 Task: In the  document compendium. Add the mentioned hyperlink after second sentence in main content 'www.wikipedia.org' Insert the picture of  'Dubai' with name   Dubai.png  Change shape height to 3.3
Action: Mouse moved to (110, 148)
Screenshot: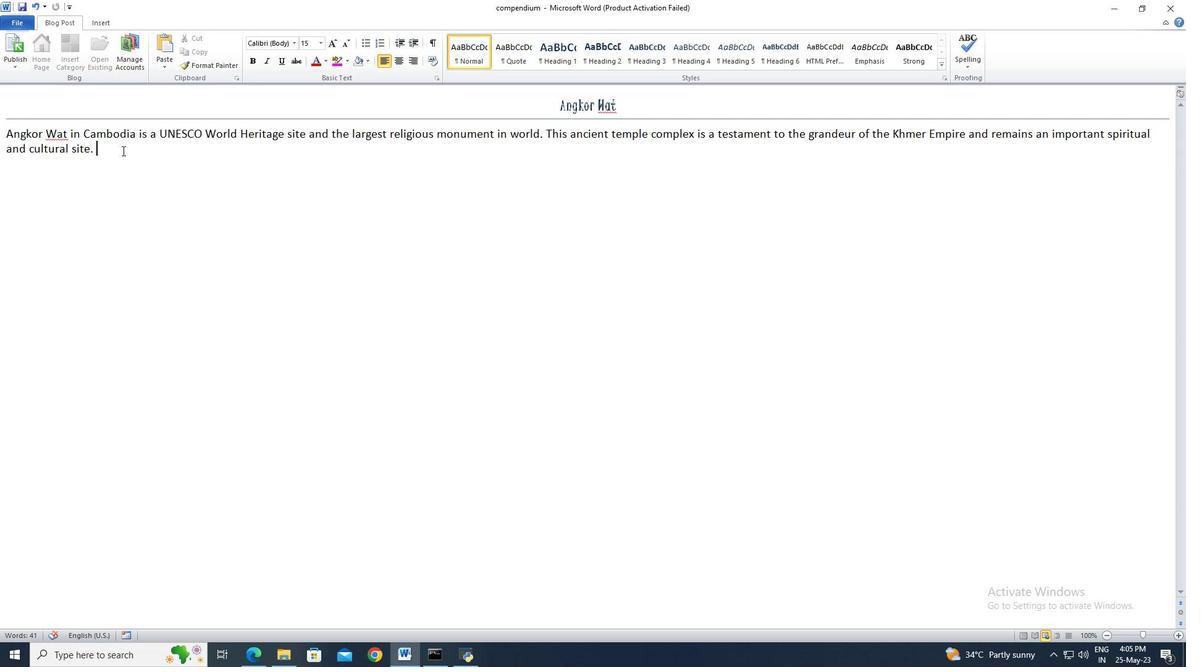 
Action: Mouse pressed left at (110, 148)
Screenshot: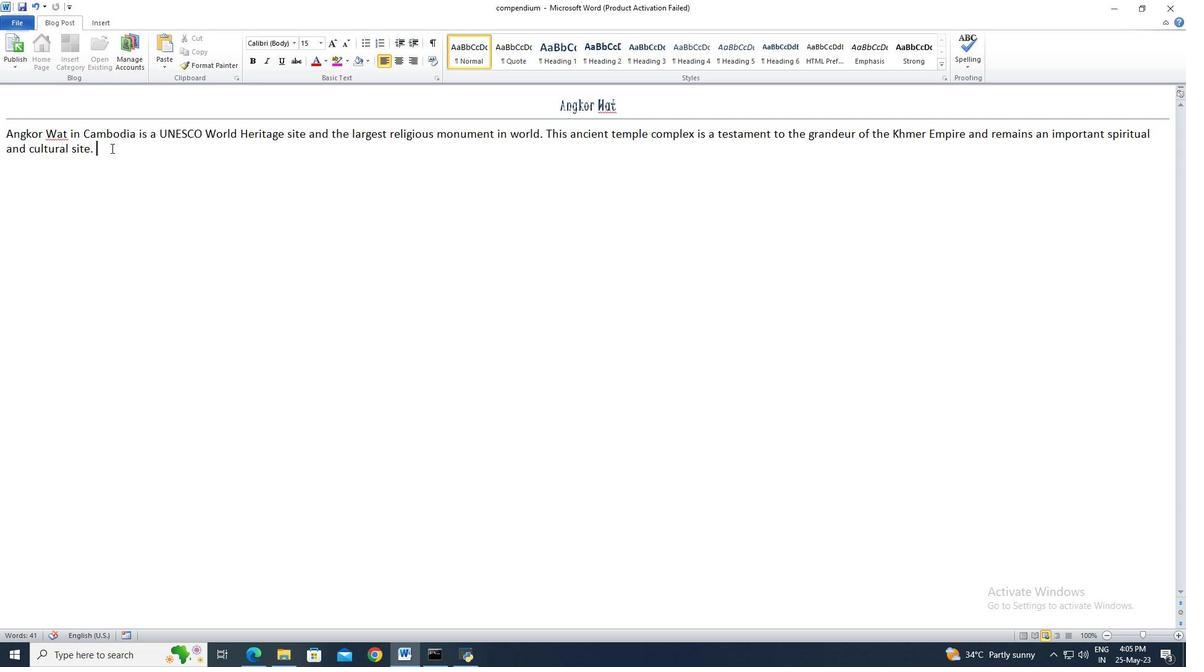 
Action: Mouse moved to (97, 143)
Screenshot: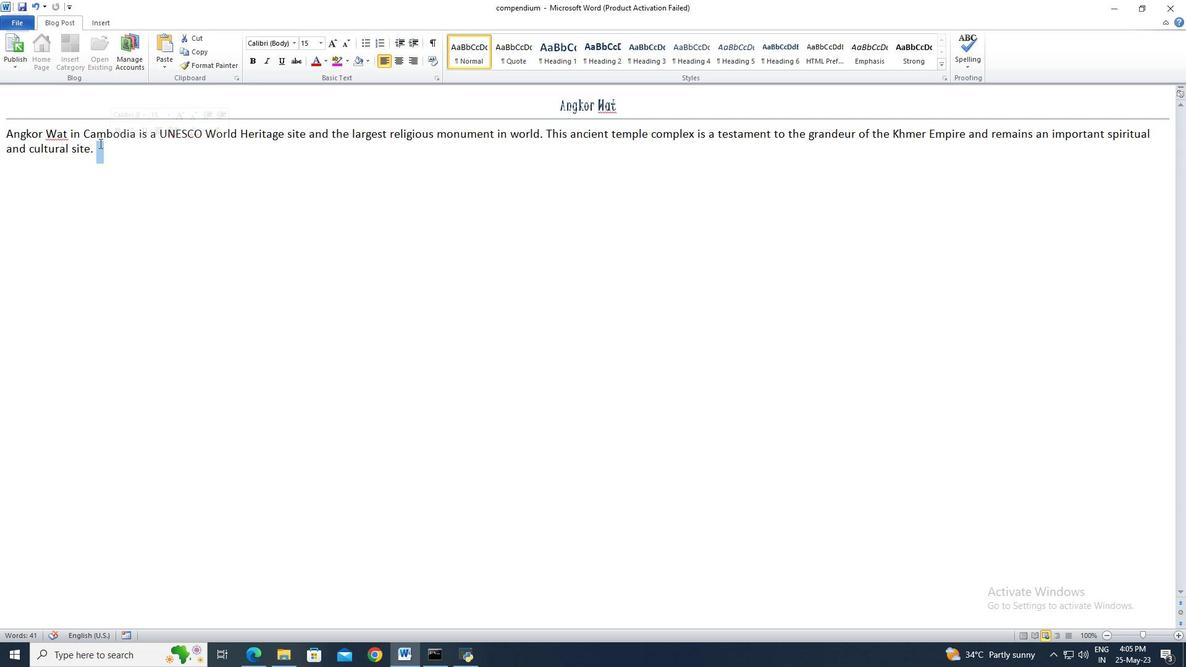 
Action: Mouse pressed left at (97, 143)
Screenshot: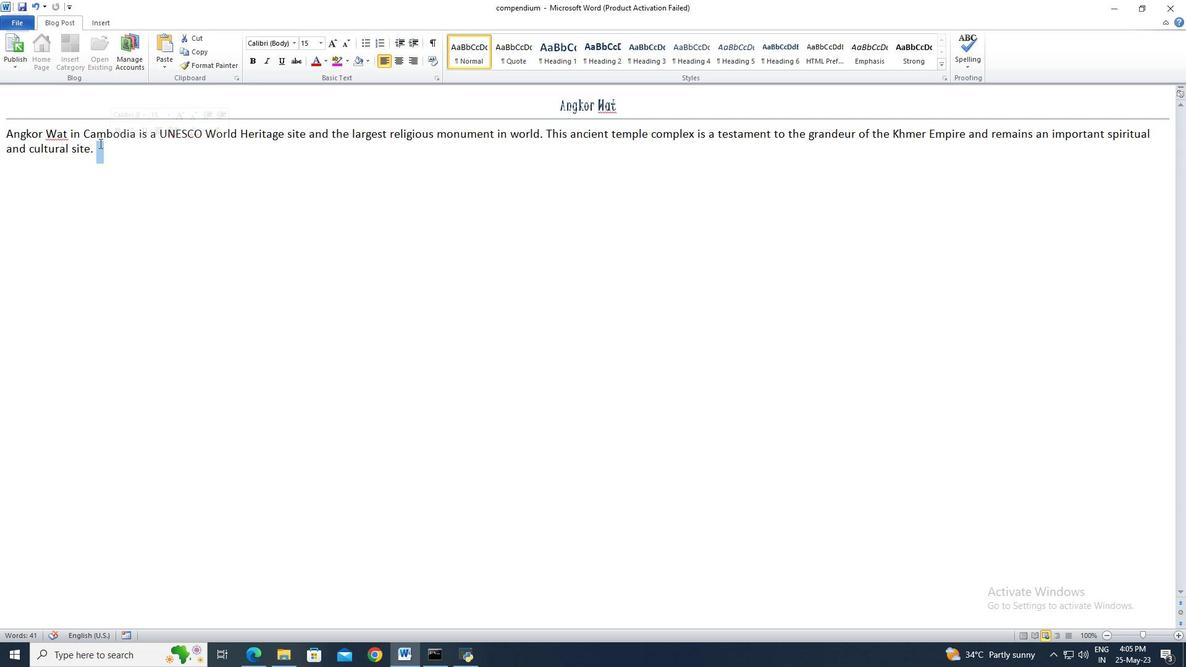 
Action: Mouse moved to (100, 18)
Screenshot: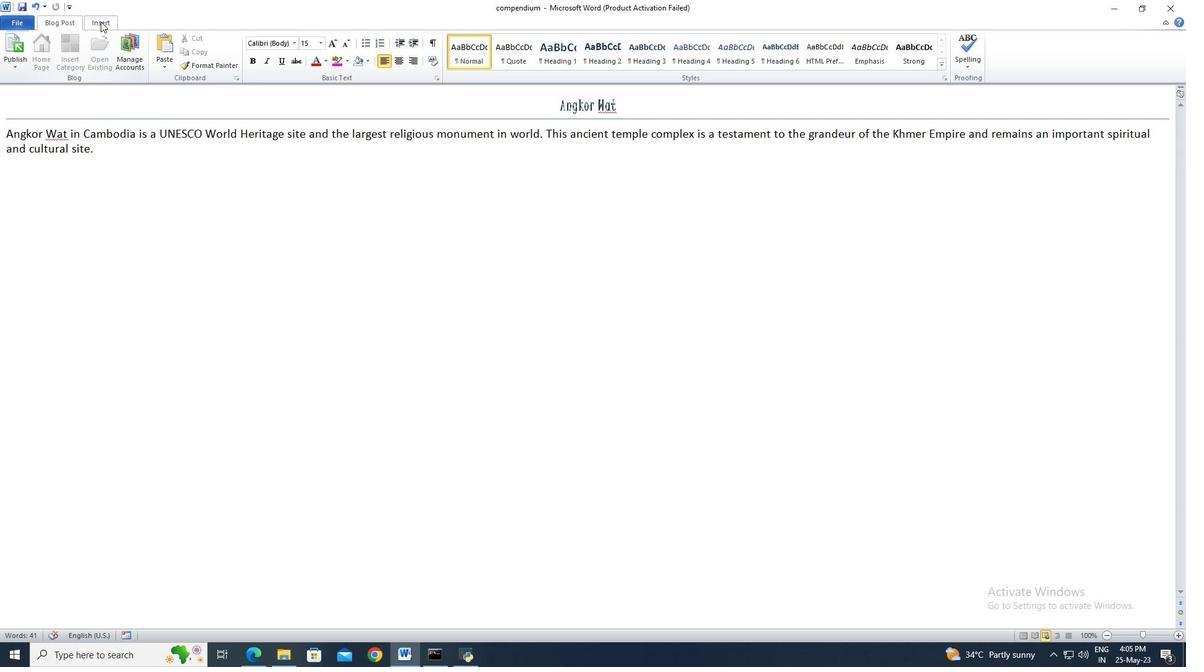 
Action: Mouse pressed left at (100, 18)
Screenshot: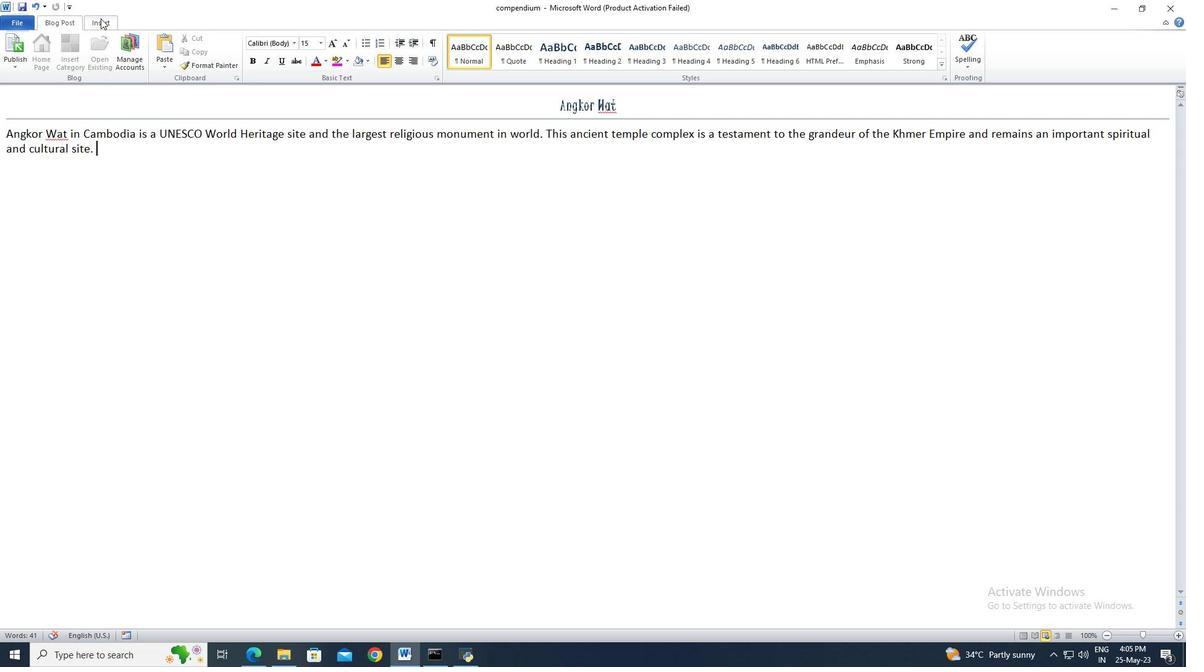 
Action: Mouse moved to (224, 53)
Screenshot: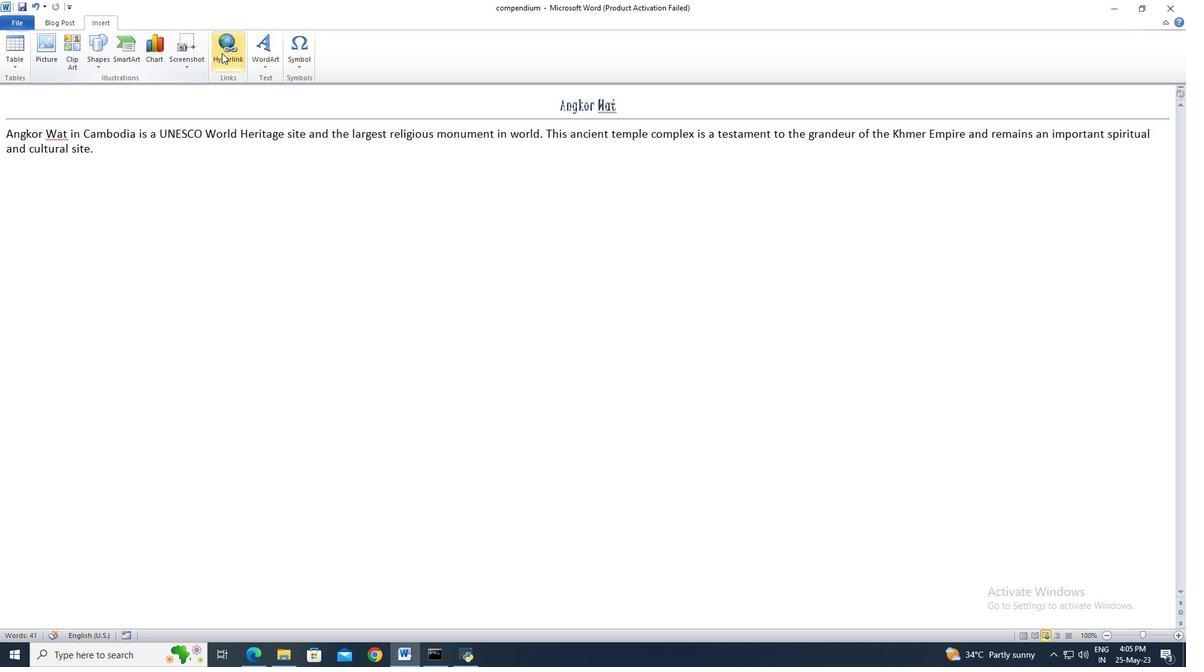 
Action: Mouse pressed left at (224, 53)
Screenshot: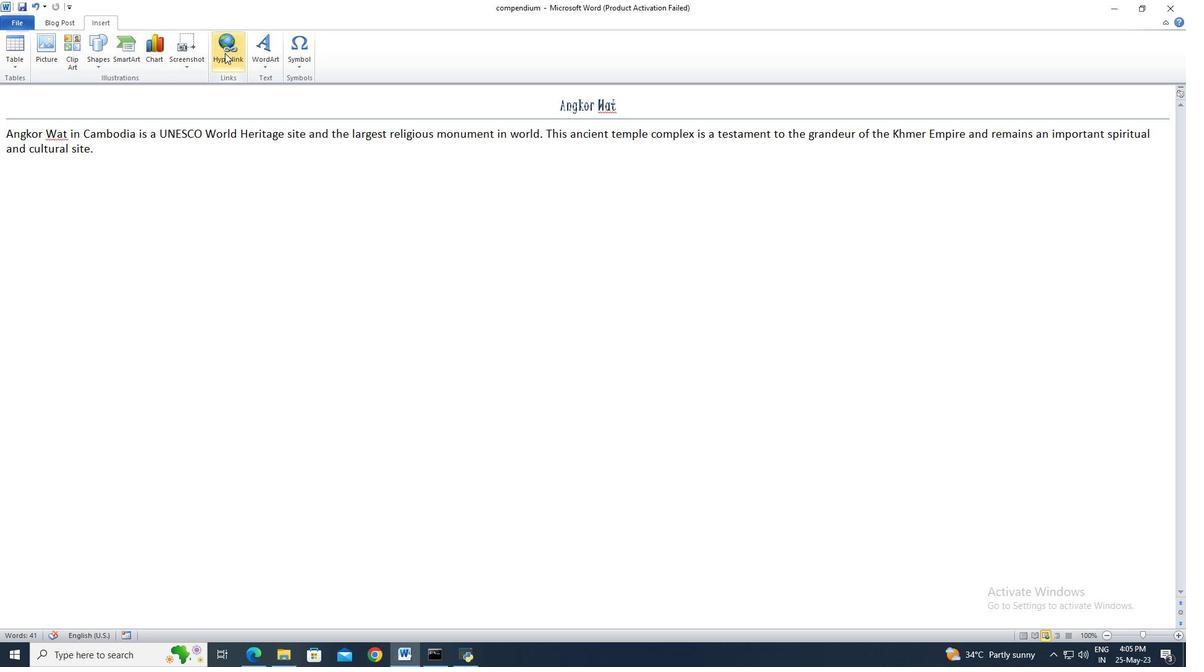 
Action: Mouse moved to (506, 383)
Screenshot: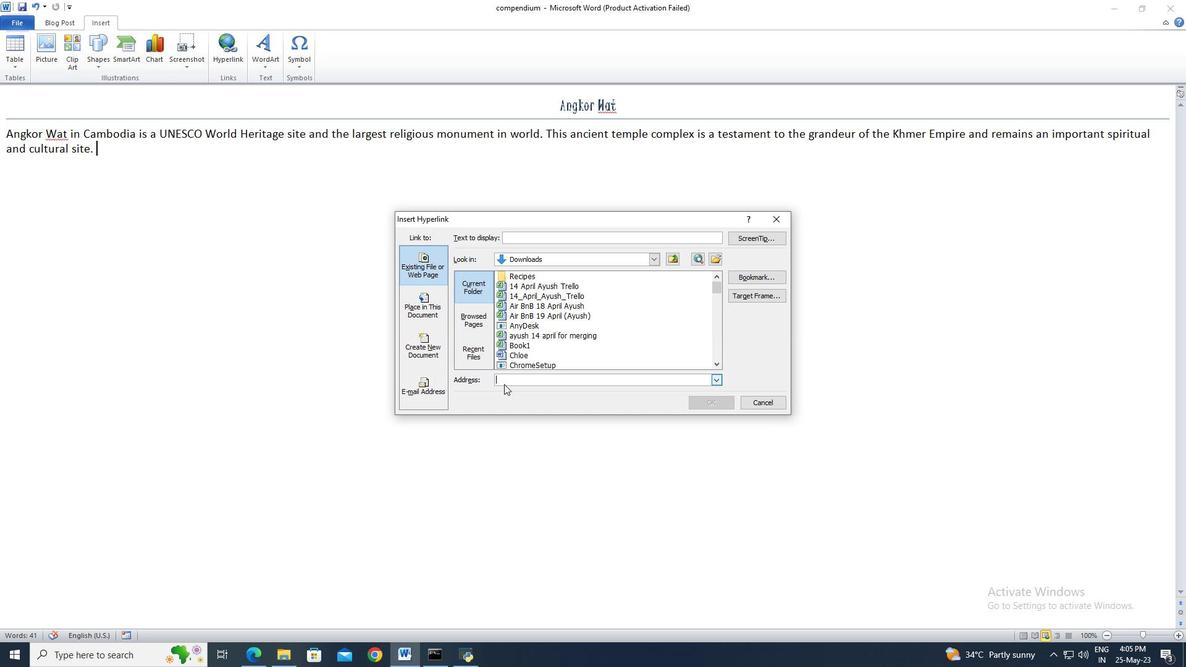 
Action: Mouse pressed left at (506, 383)
Screenshot: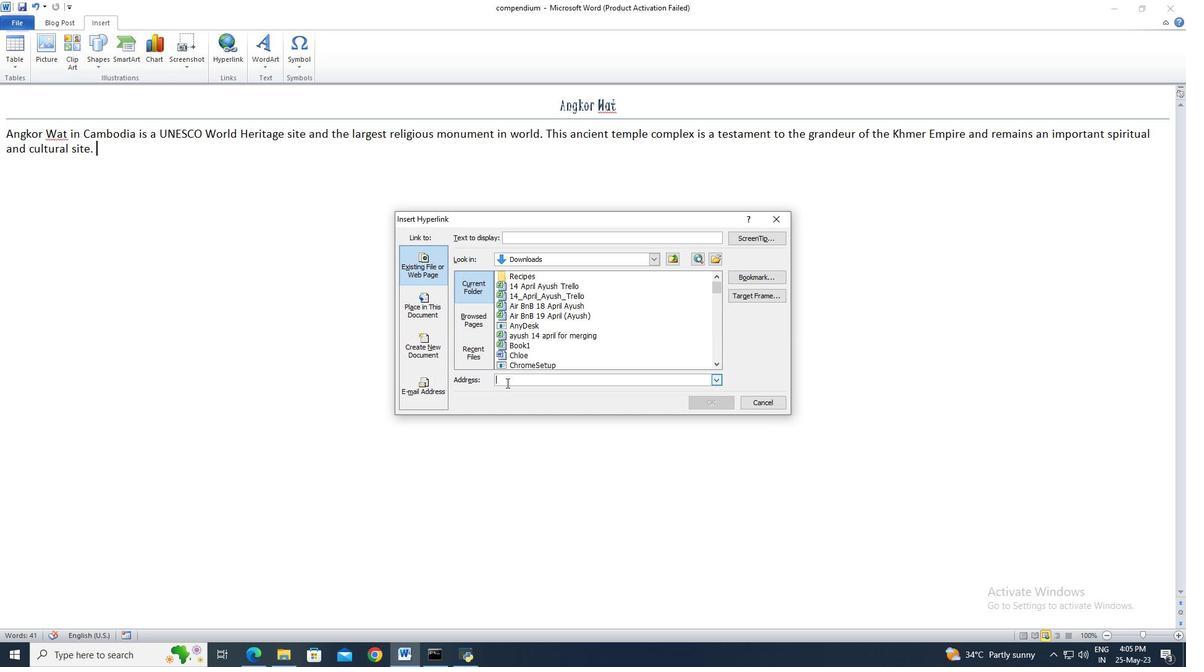 
Action: Key pressed www.wikipedia.org
Screenshot: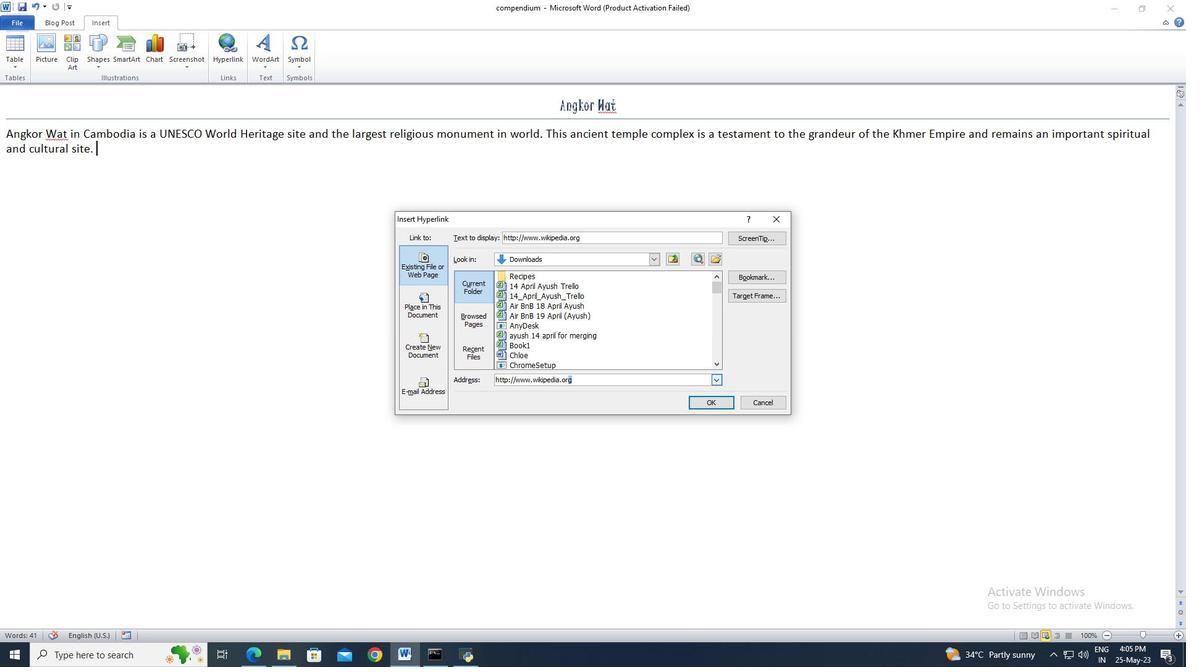 
Action: Mouse moved to (703, 407)
Screenshot: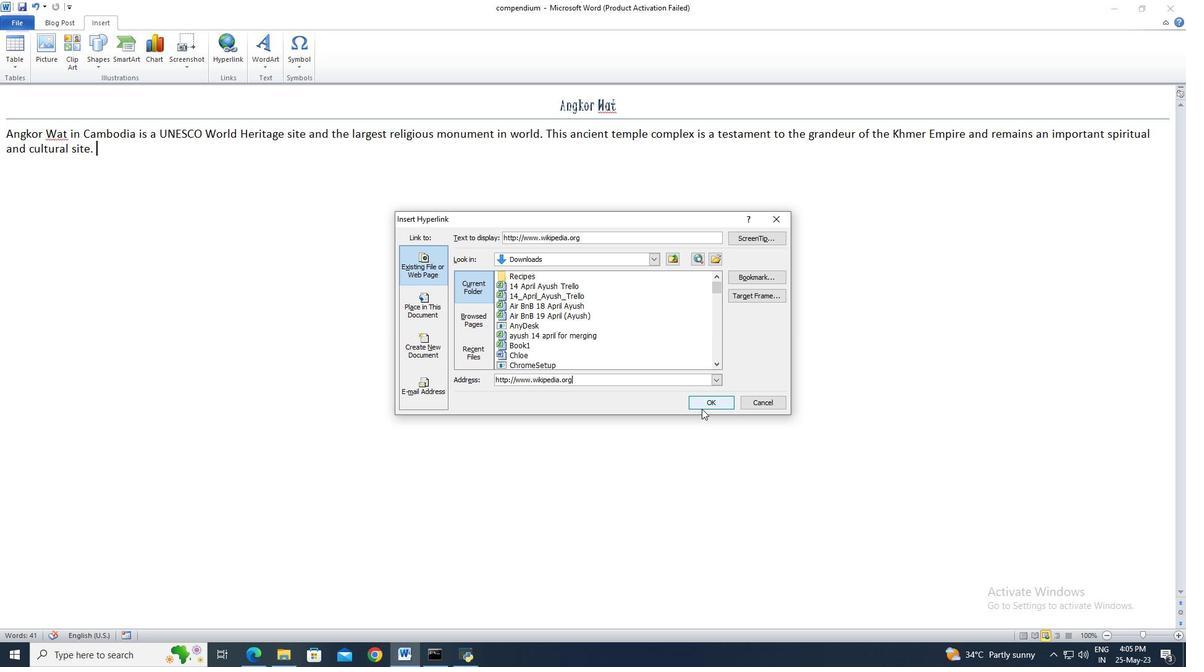 
Action: Mouse pressed left at (703, 407)
Screenshot: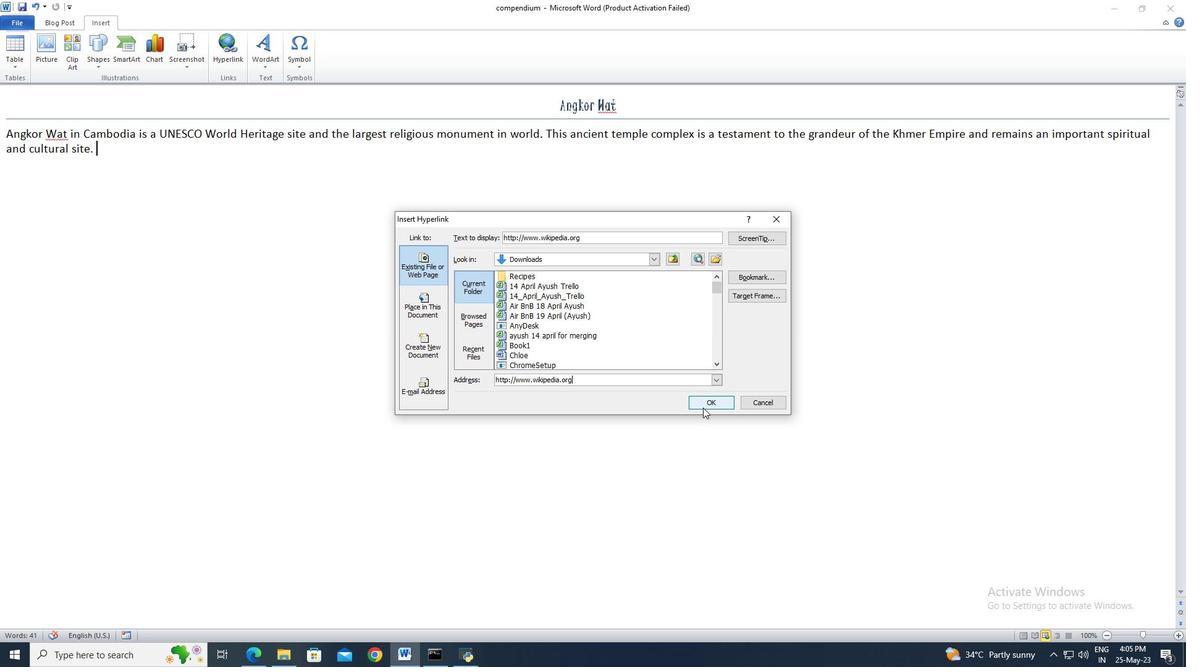 
Action: Key pressed <Key.enter>
Screenshot: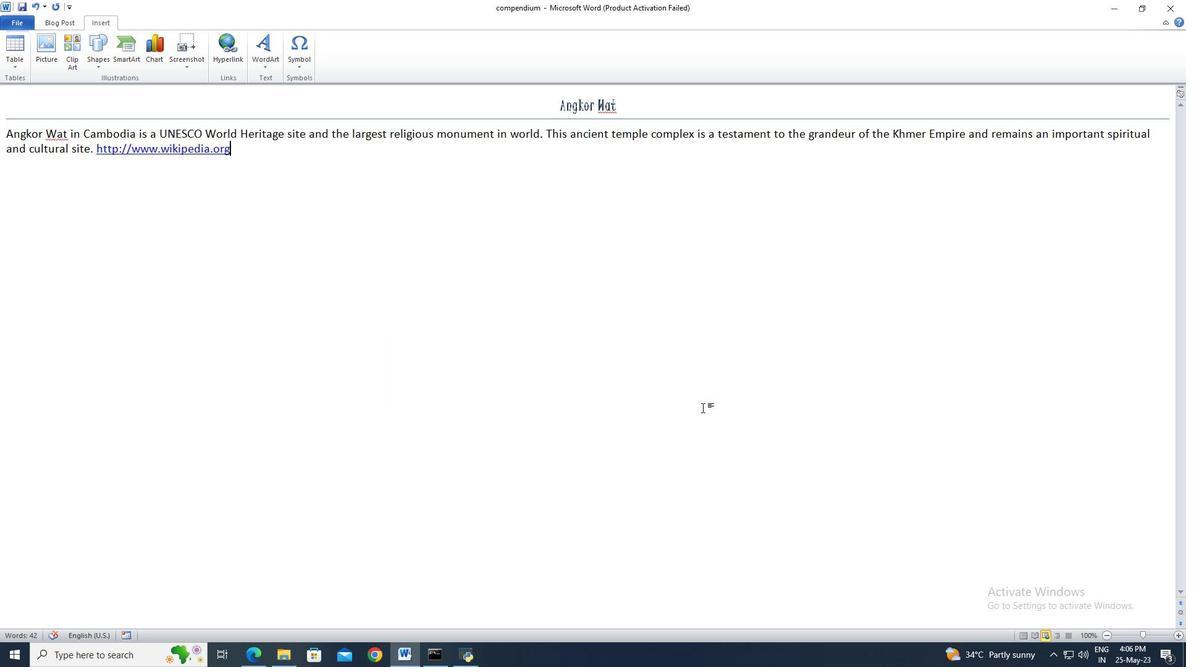 
Action: Mouse moved to (57, 54)
Screenshot: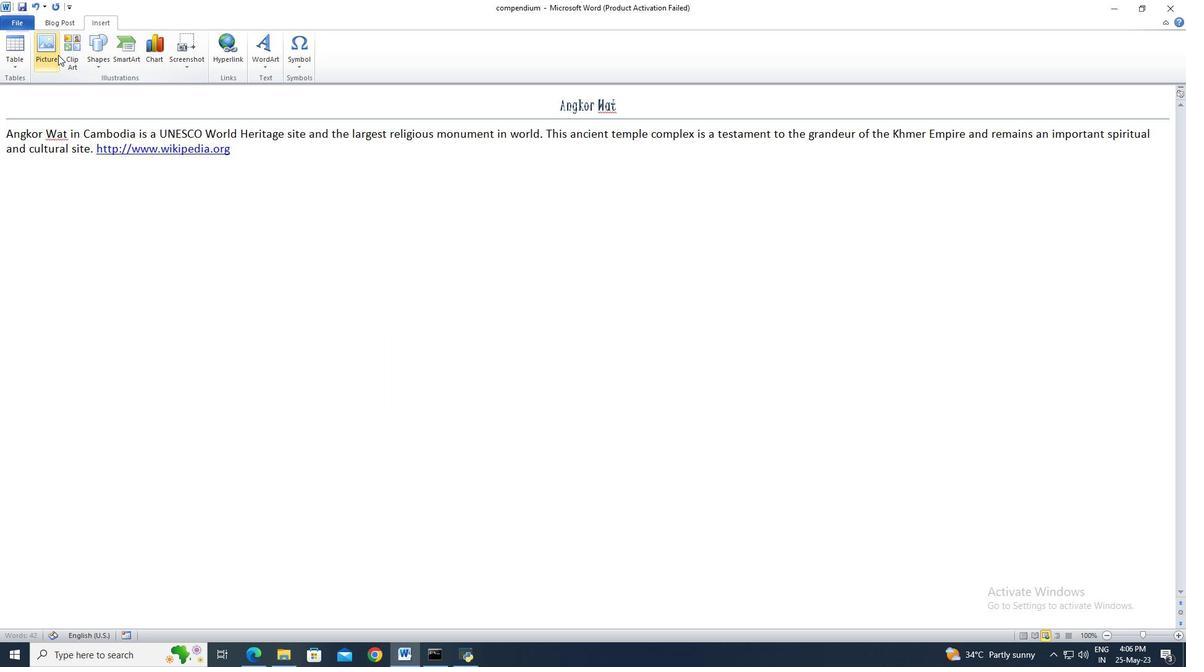 
Action: Mouse pressed left at (57, 54)
Screenshot: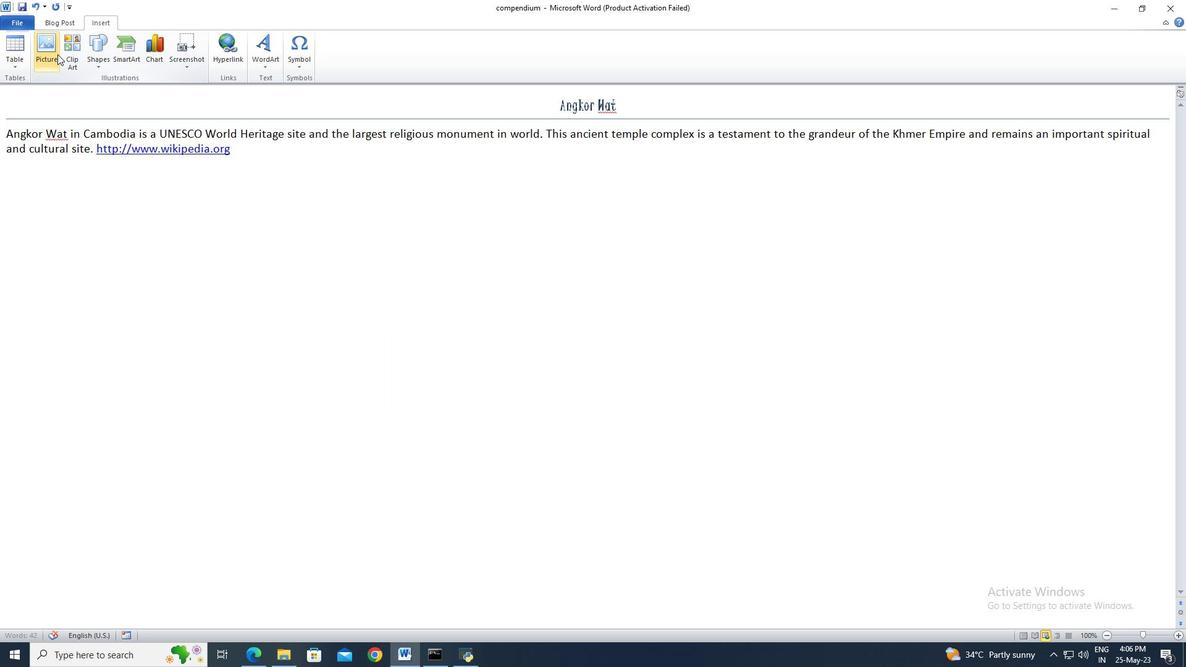 
Action: Mouse moved to (136, 108)
Screenshot: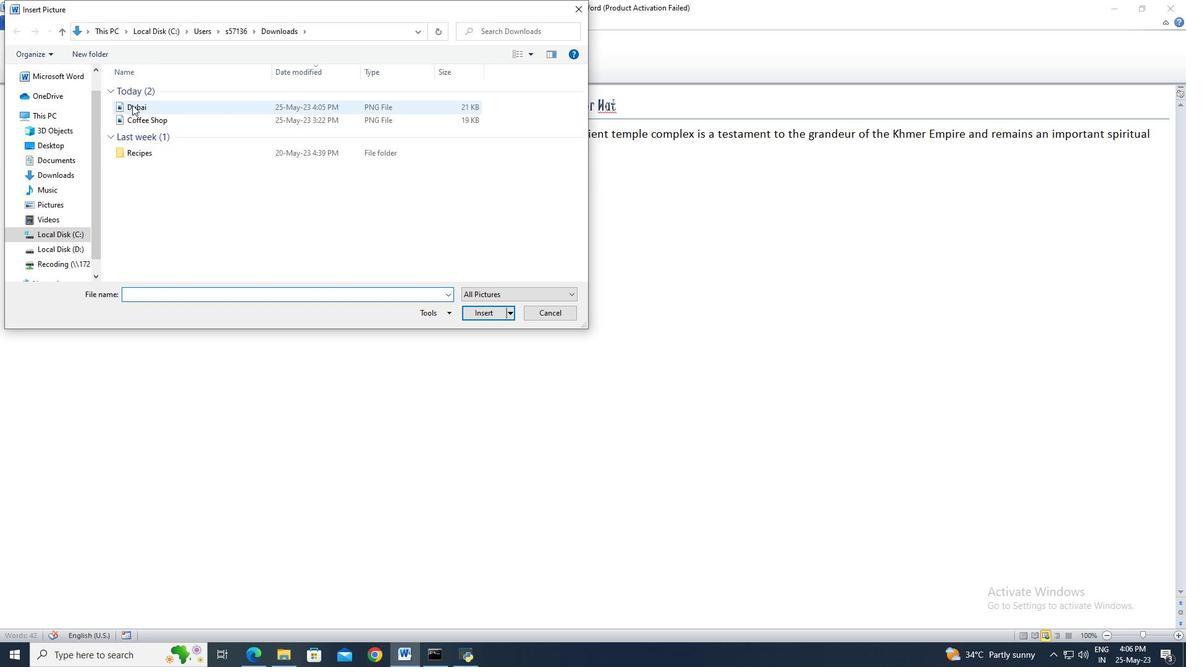 
Action: Mouse pressed left at (136, 108)
Screenshot: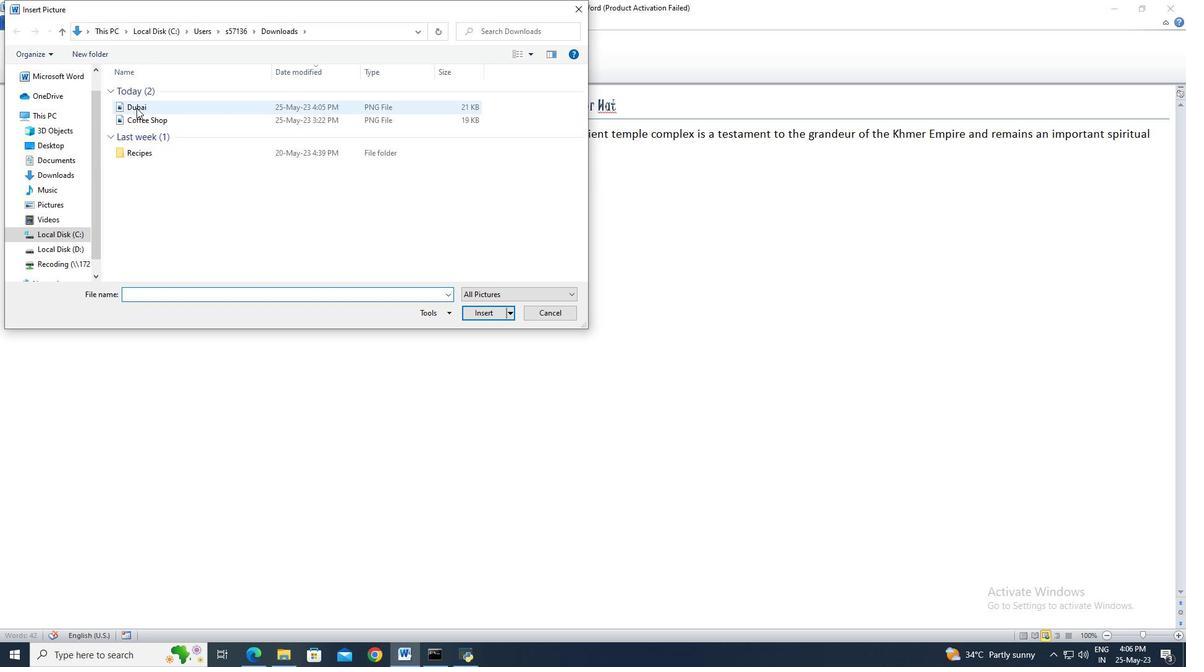 
Action: Mouse moved to (484, 318)
Screenshot: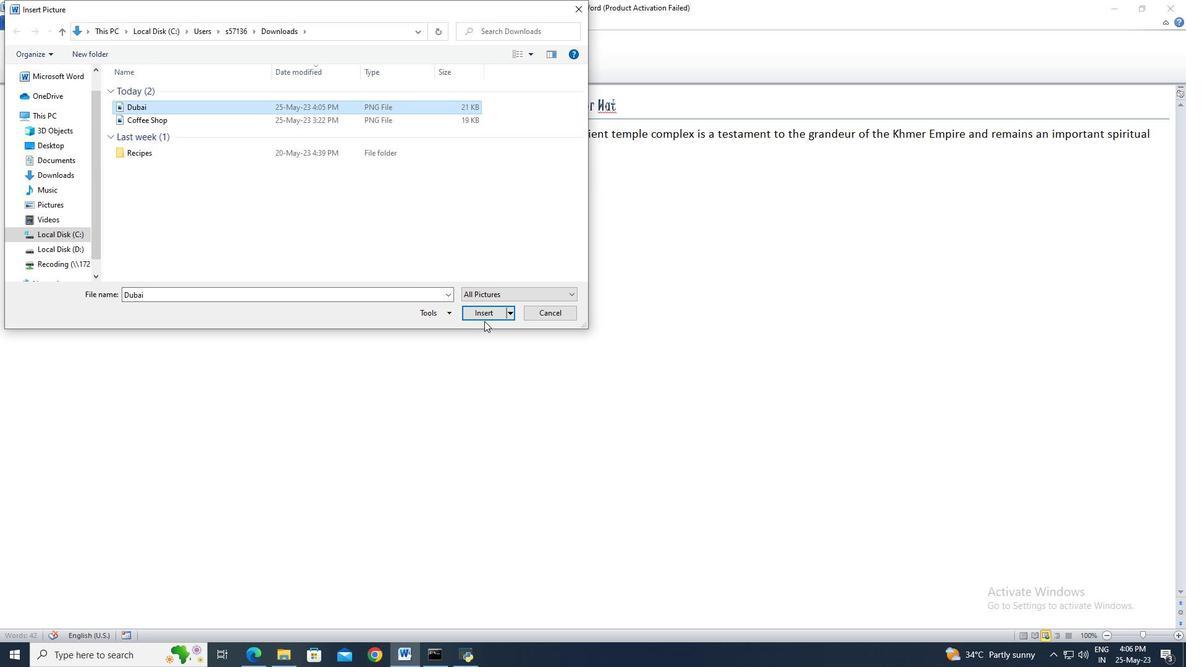 
Action: Mouse pressed left at (484, 318)
Screenshot: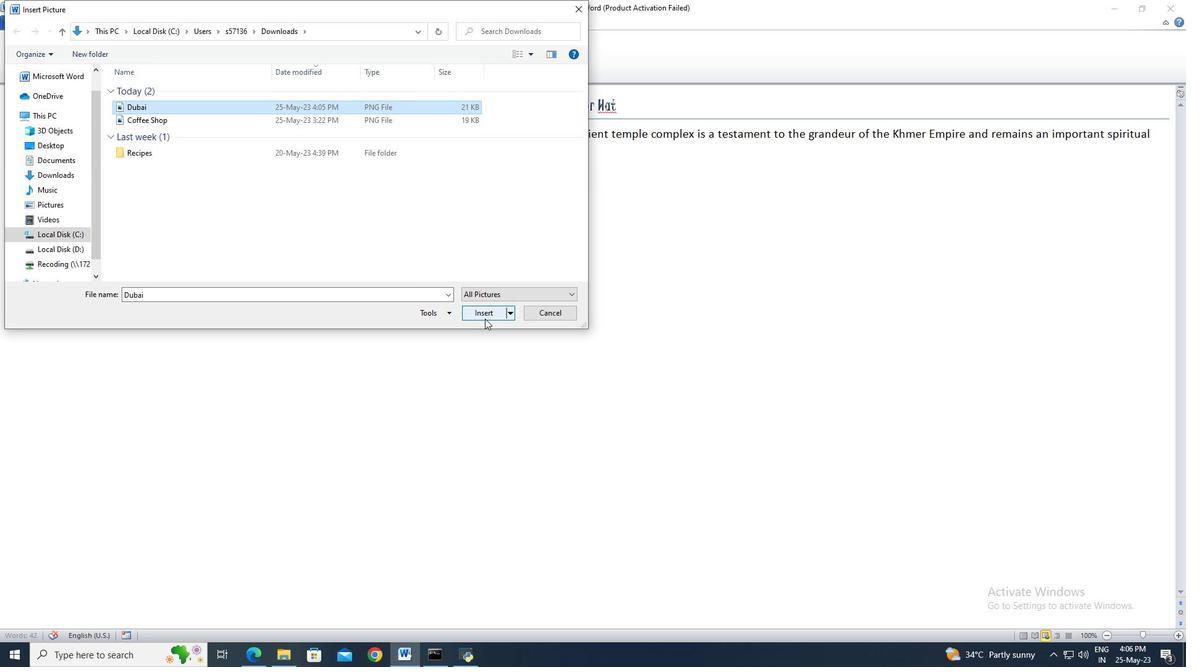 
Action: Mouse moved to (1150, 45)
Screenshot: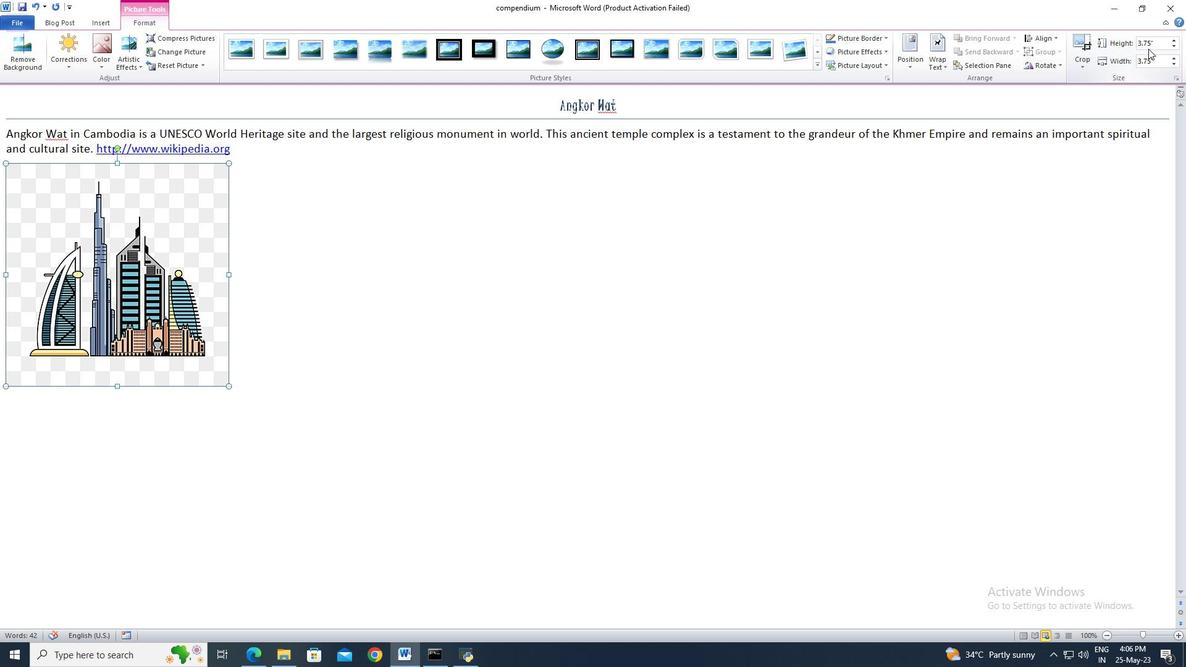 
Action: Mouse pressed left at (1150, 45)
Screenshot: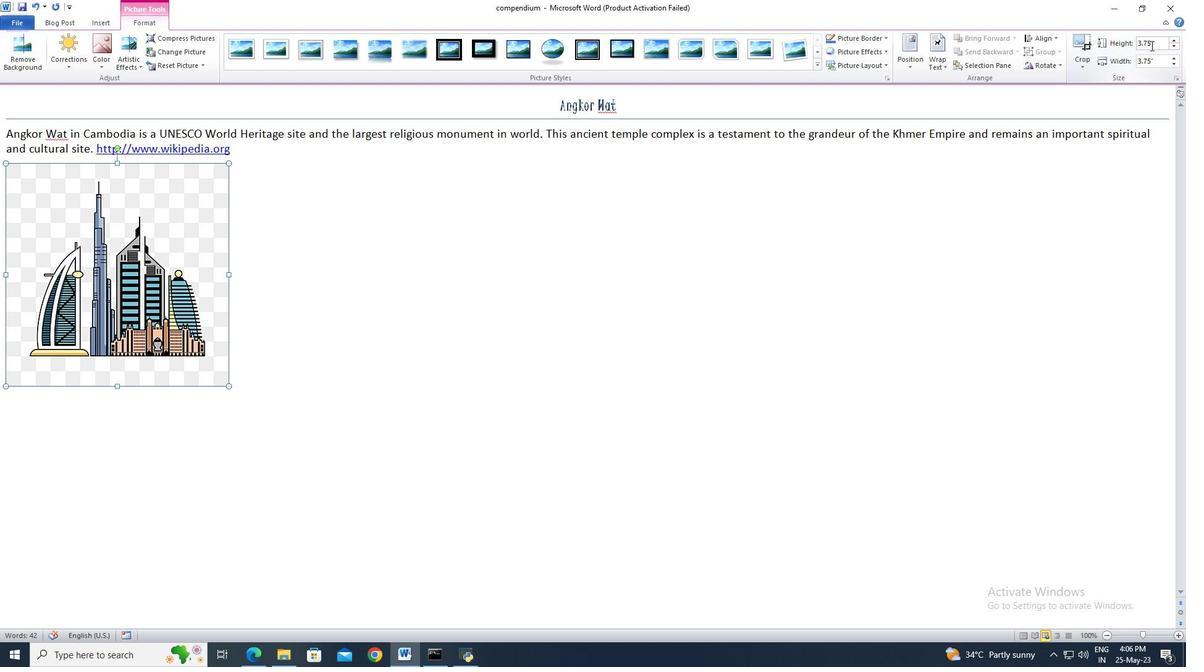 
Action: Mouse moved to (1092, 17)
Screenshot: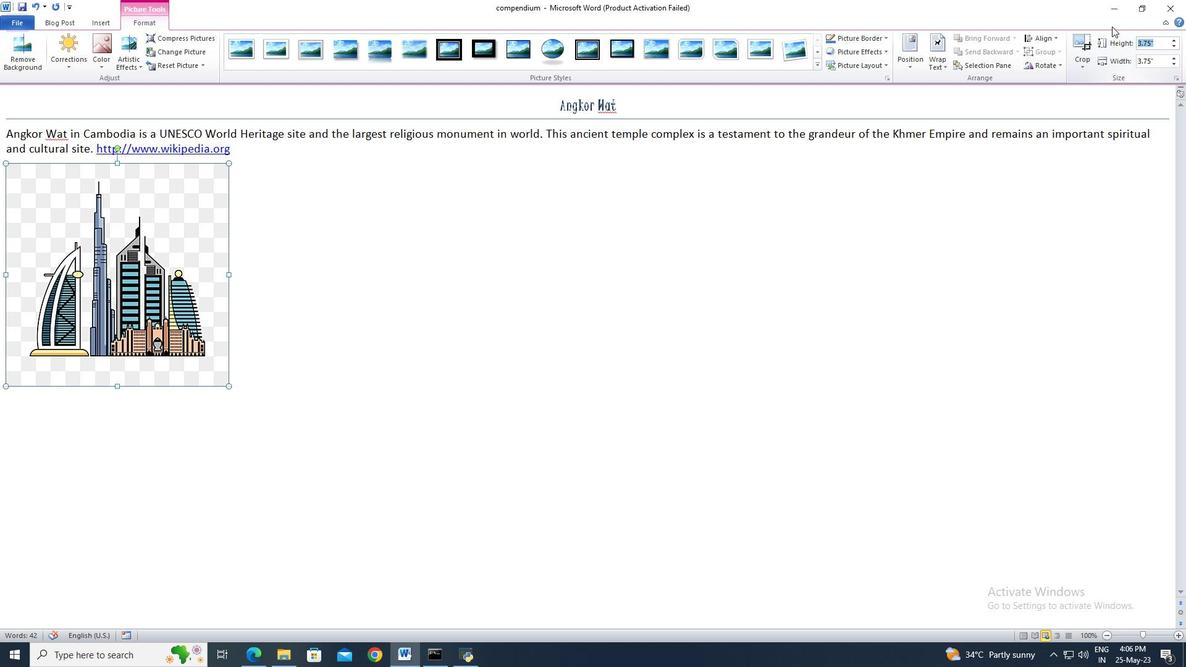 
Action: Key pressed 3.3<Key.enter>
Screenshot: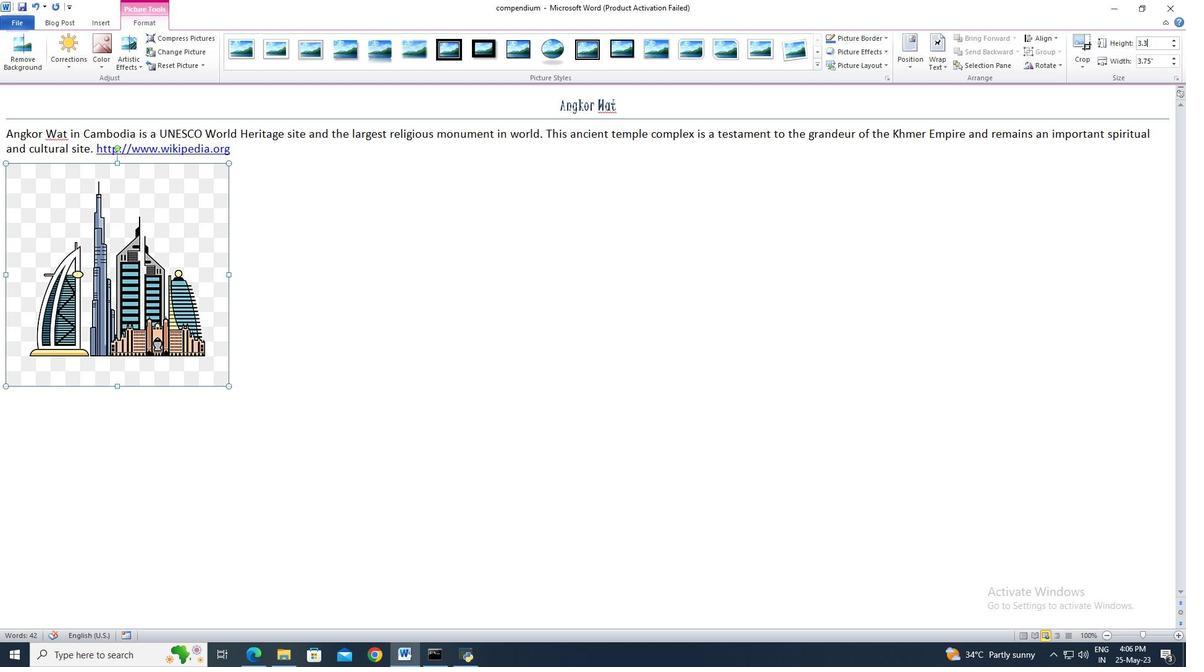 
Action: Mouse moved to (694, 323)
Screenshot: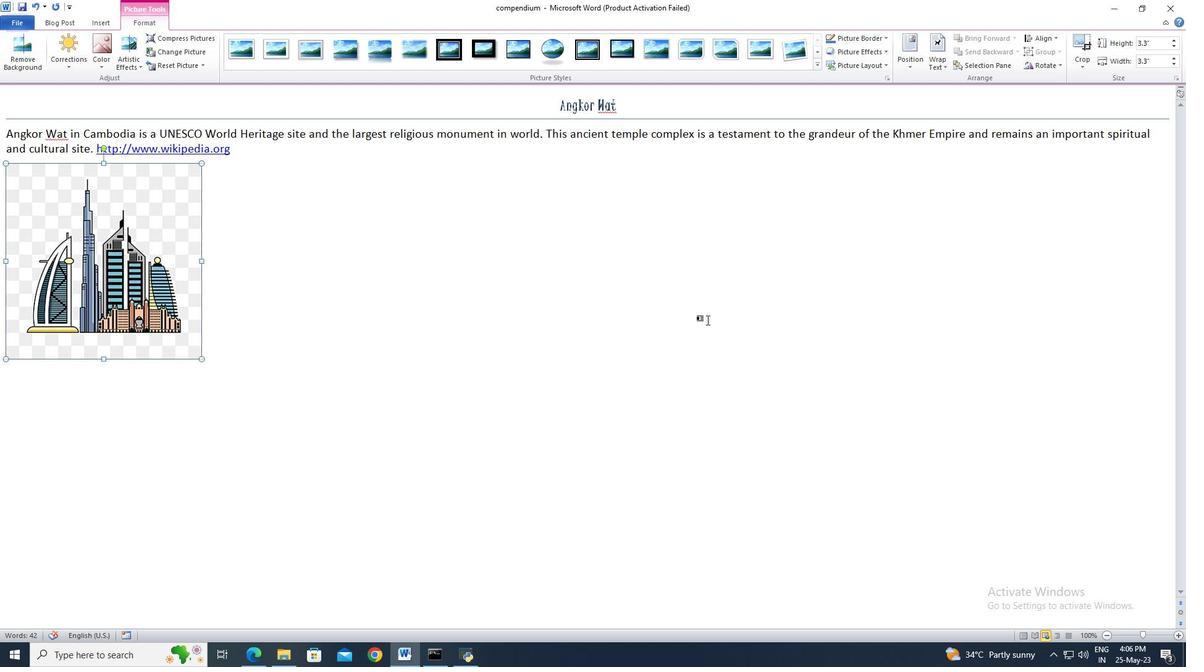 
Action: Mouse pressed left at (694, 323)
Screenshot: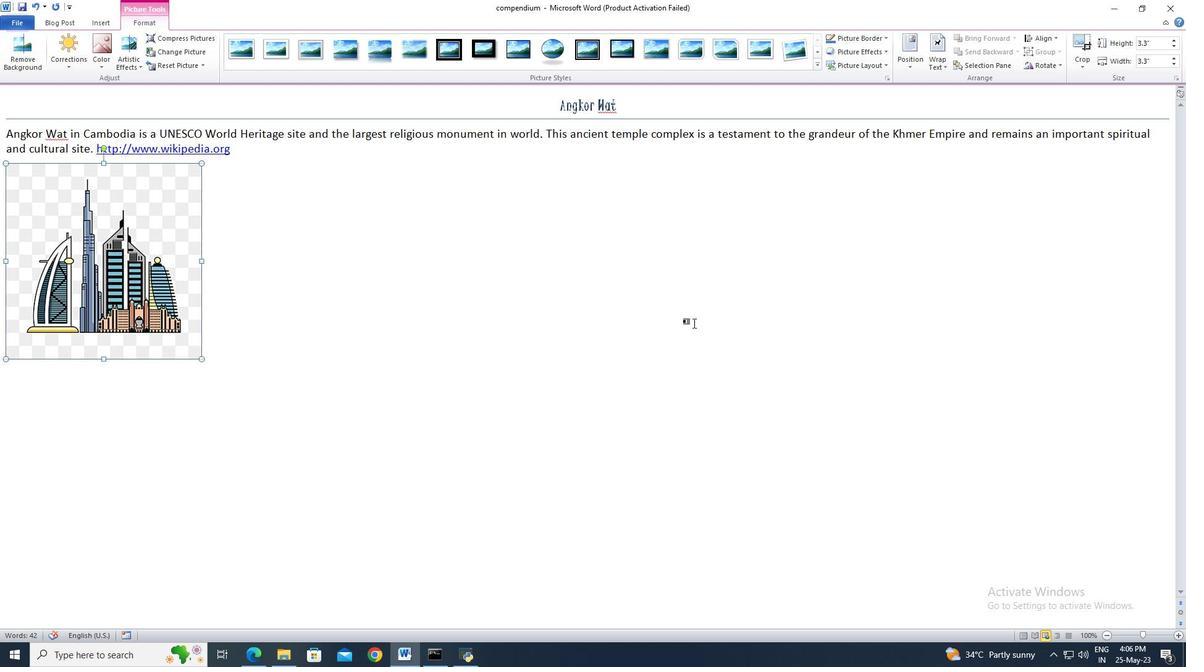 
